 Task: Open essay playful template from the template gallery.
Action: Mouse moved to (40, 77)
Screenshot: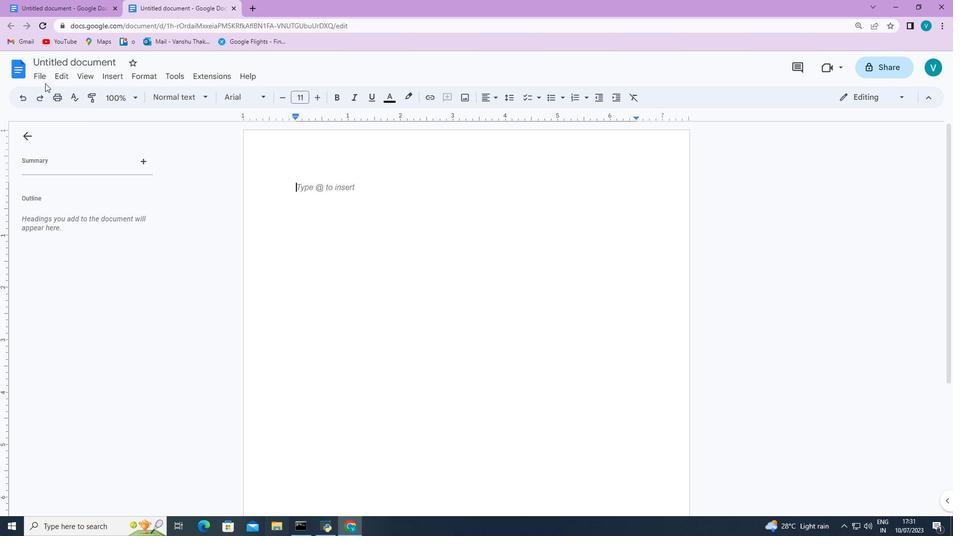 
Action: Mouse pressed left at (40, 77)
Screenshot: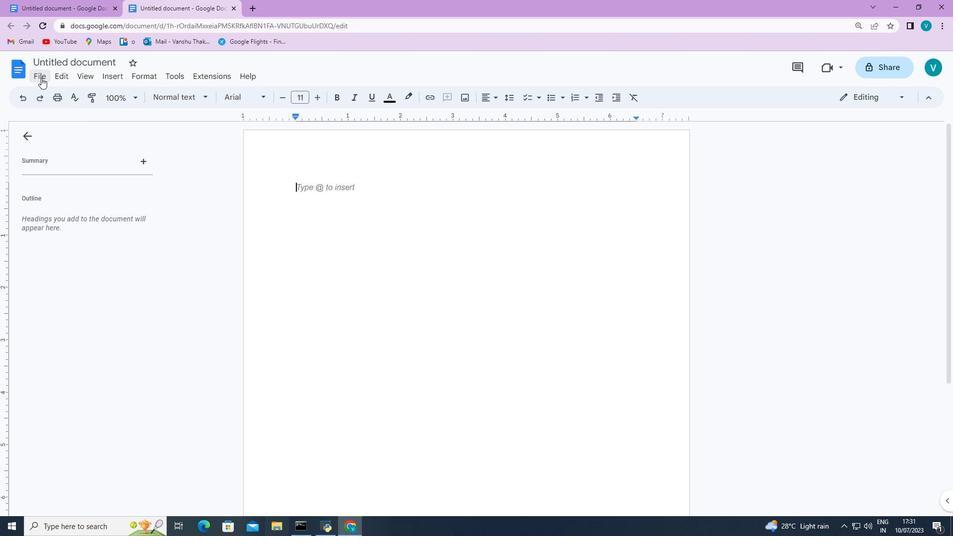 
Action: Mouse moved to (244, 106)
Screenshot: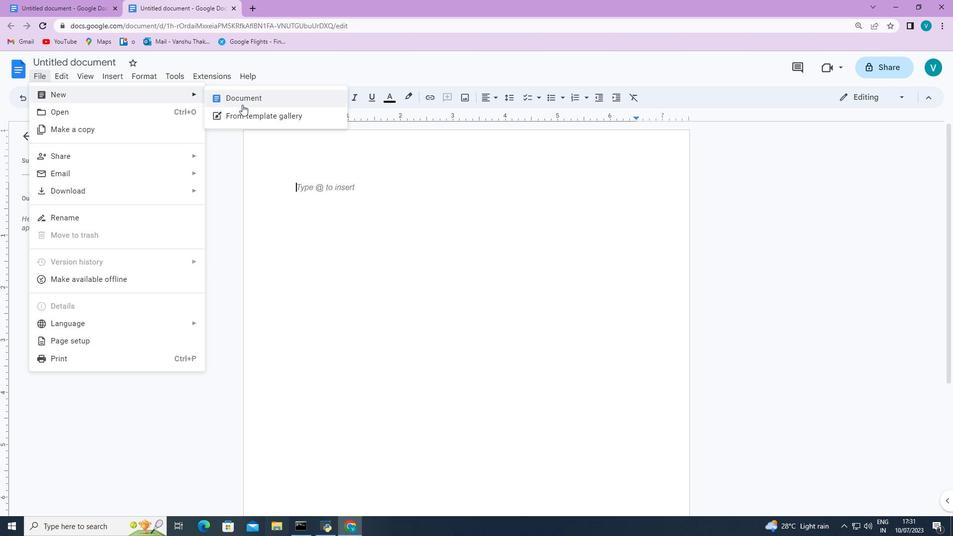 
Action: Mouse pressed left at (244, 106)
Screenshot: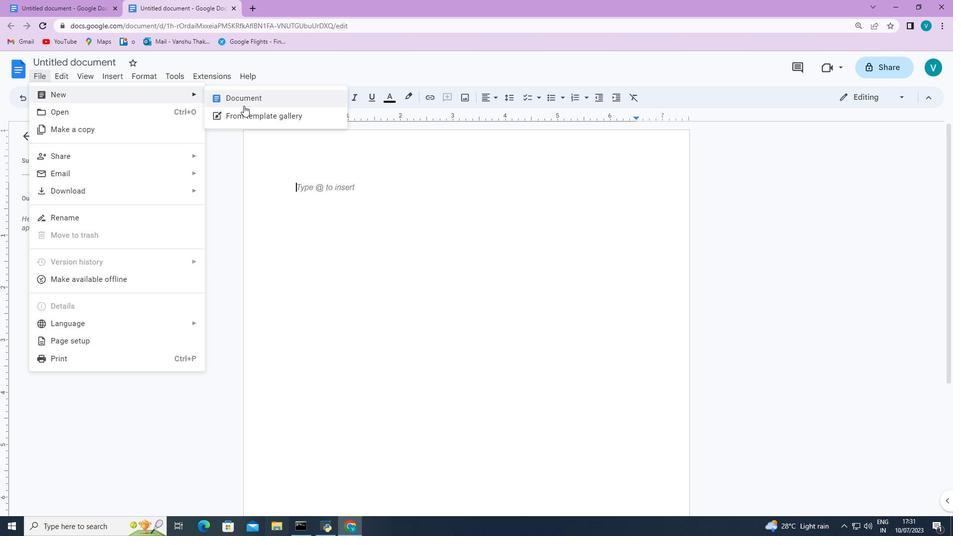 
Action: Mouse moved to (334, 246)
Screenshot: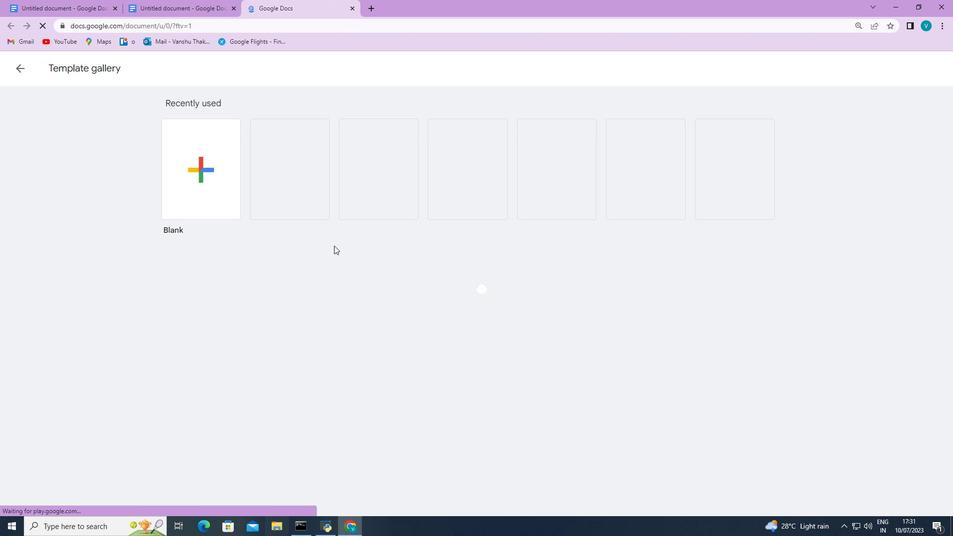 
Action: Mouse scrolled (334, 245) with delta (0, 0)
Screenshot: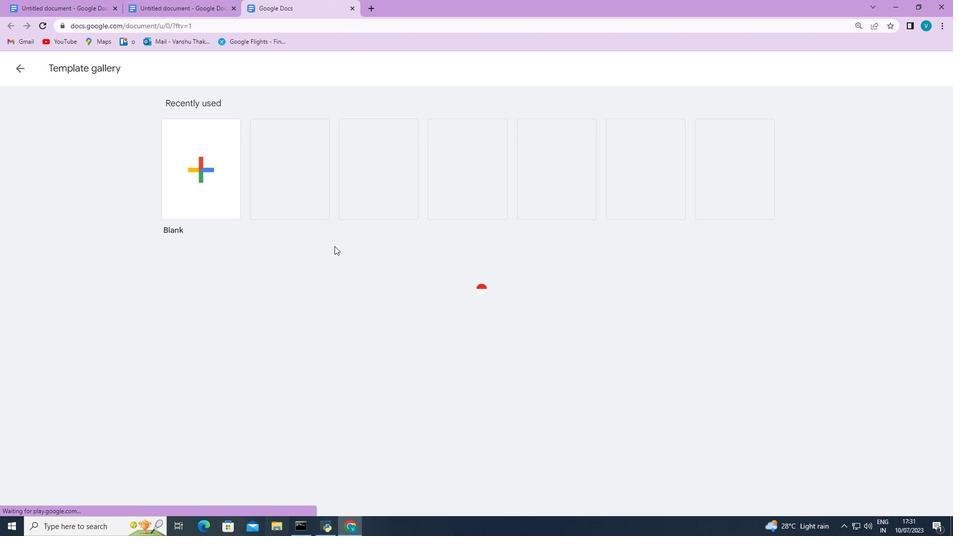 
Action: Mouse scrolled (334, 245) with delta (0, 0)
Screenshot: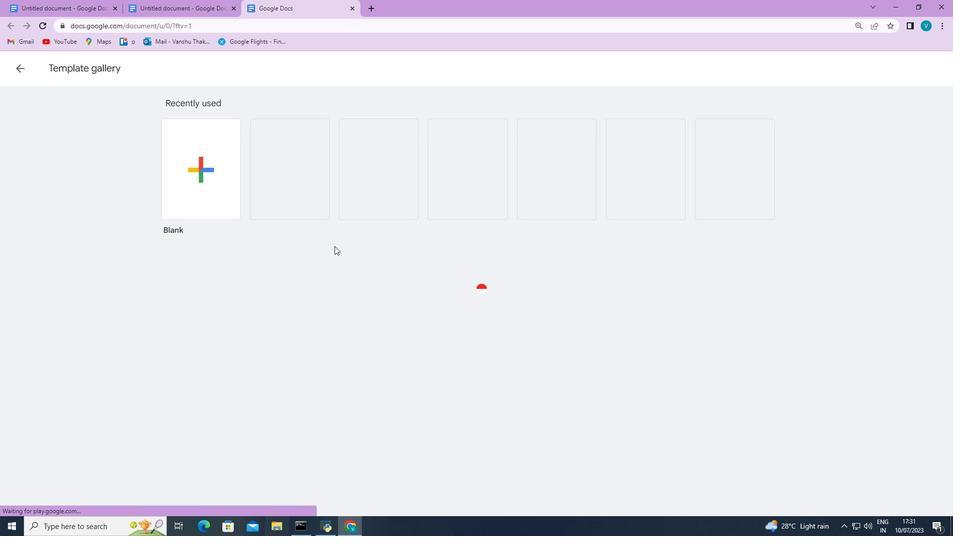 
Action: Mouse scrolled (334, 245) with delta (0, 0)
Screenshot: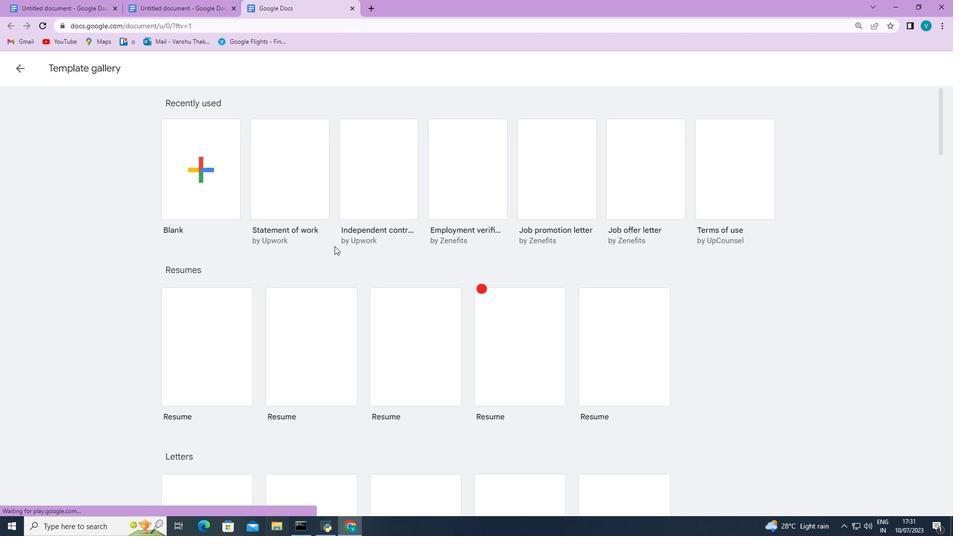 
Action: Mouse scrolled (334, 245) with delta (0, 0)
Screenshot: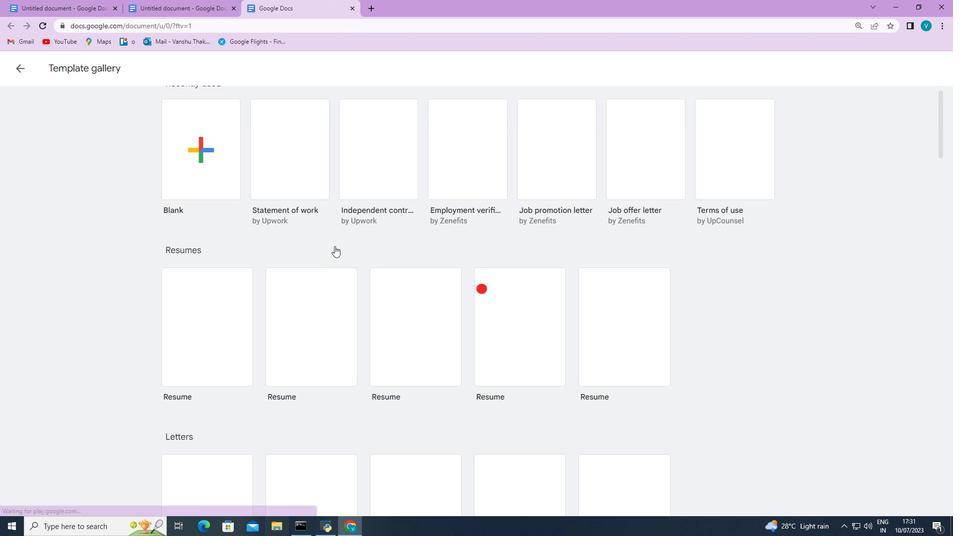 
Action: Mouse scrolled (334, 245) with delta (0, 0)
Screenshot: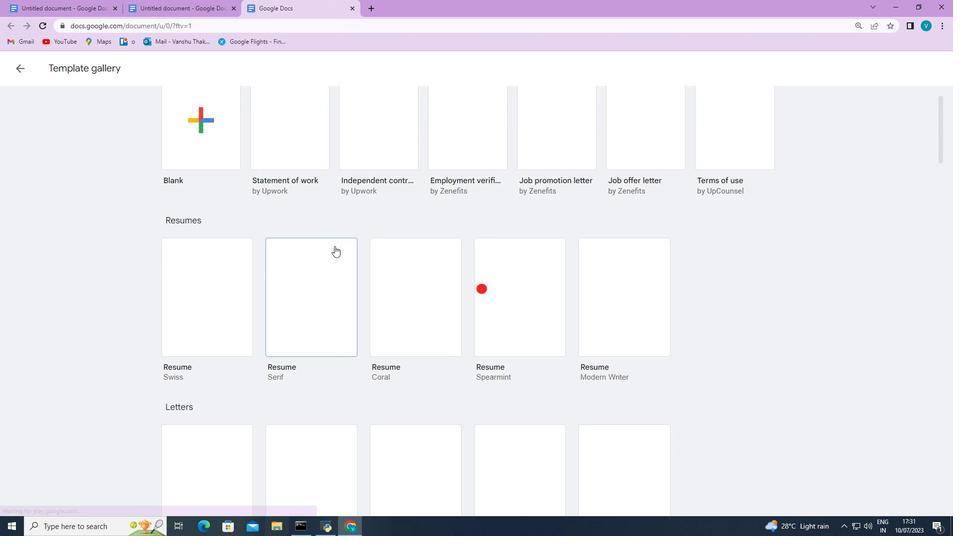 
Action: Mouse scrolled (334, 245) with delta (0, 0)
Screenshot: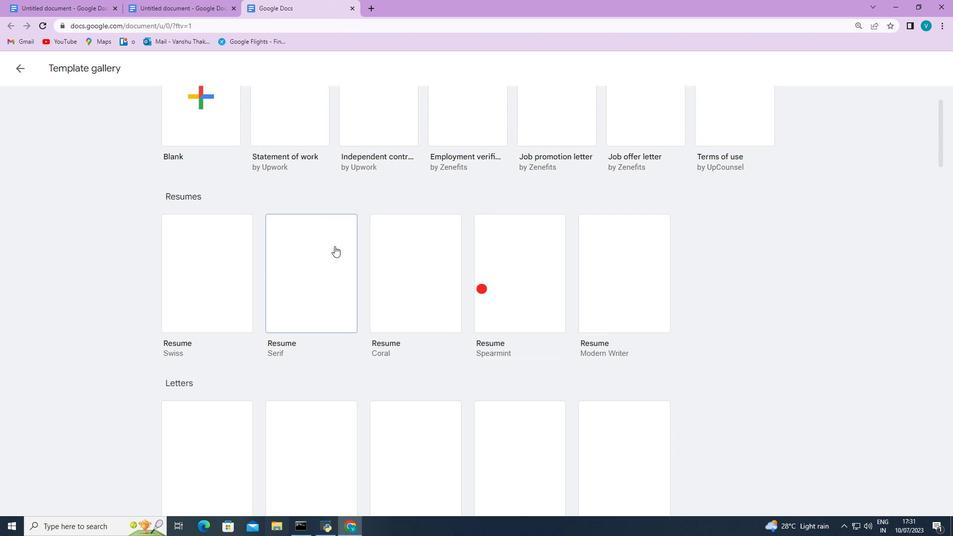 
Action: Mouse scrolled (334, 245) with delta (0, 0)
Screenshot: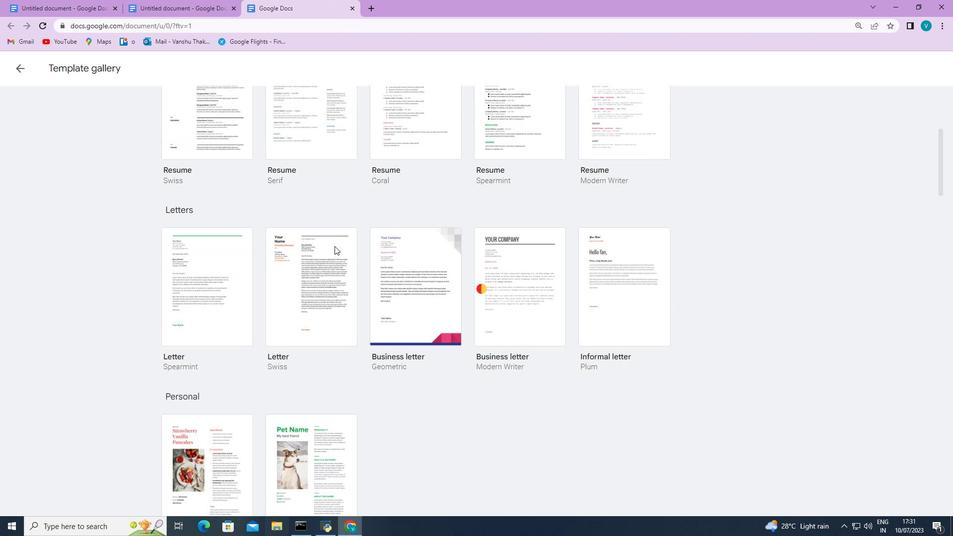 
Action: Mouse scrolled (334, 245) with delta (0, 0)
Screenshot: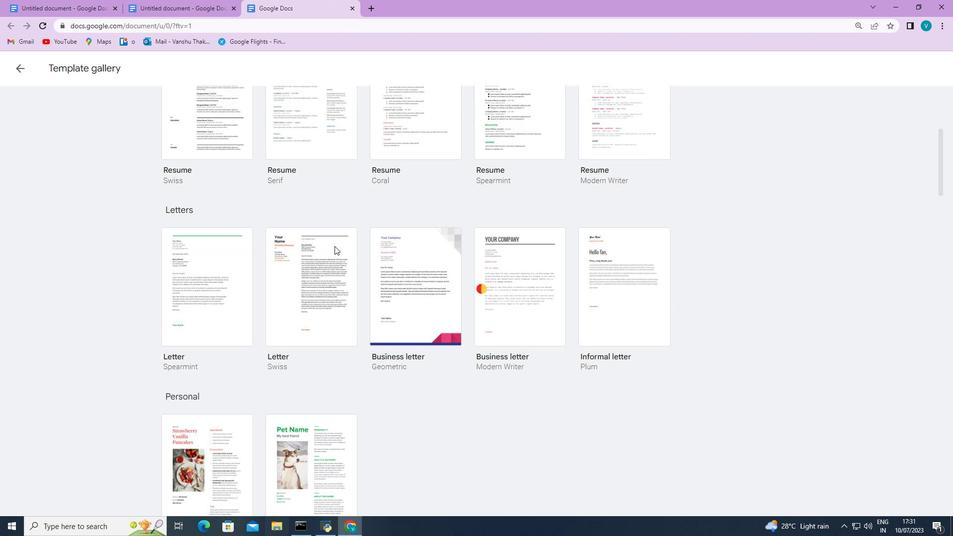 
Action: Mouse scrolled (334, 245) with delta (0, 0)
Screenshot: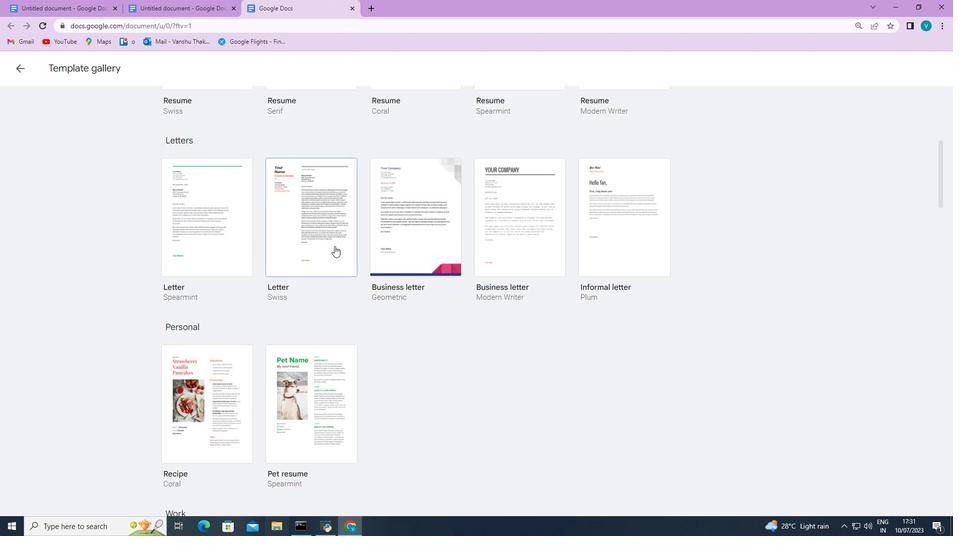 
Action: Mouse scrolled (334, 245) with delta (0, 0)
Screenshot: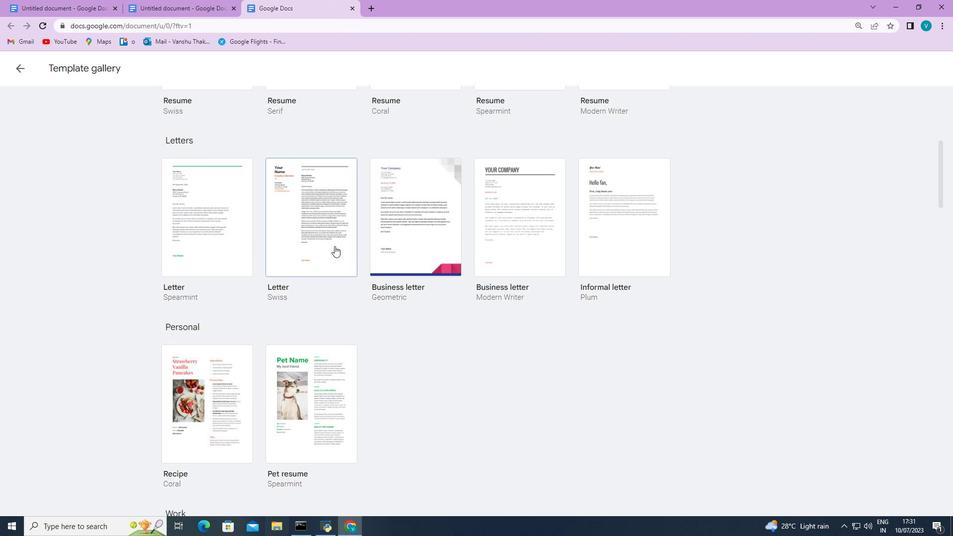 
Action: Mouse scrolled (334, 245) with delta (0, 0)
Screenshot: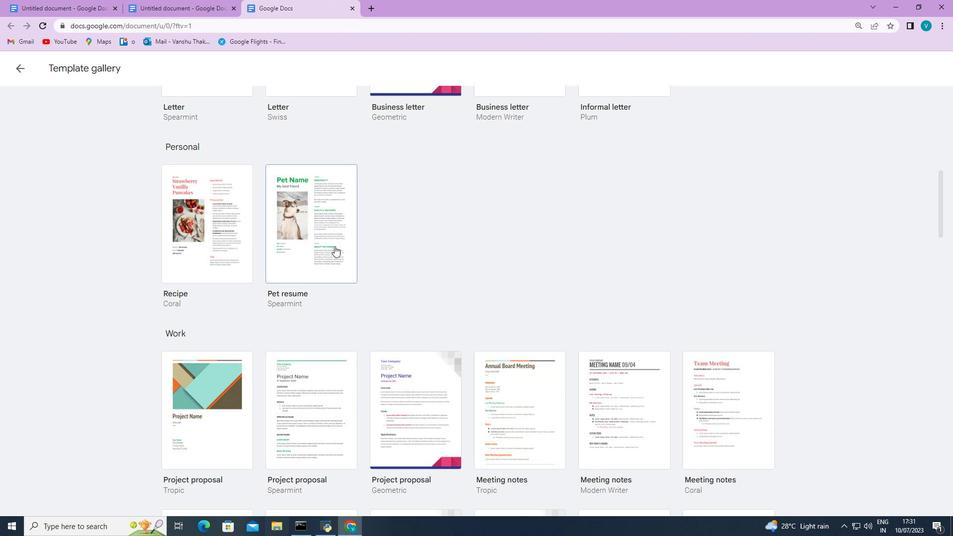 
Action: Mouse scrolled (334, 245) with delta (0, 0)
Screenshot: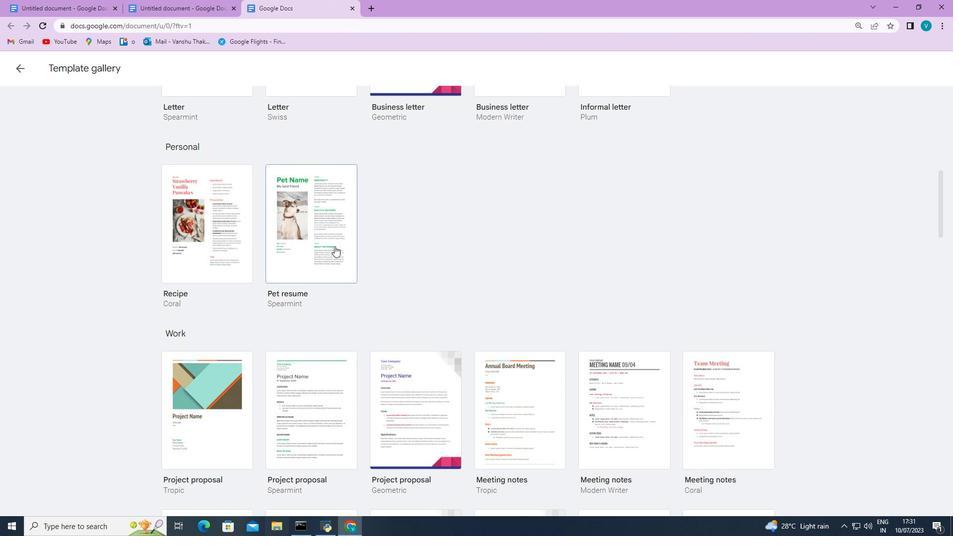 
Action: Mouse scrolled (334, 245) with delta (0, 0)
Screenshot: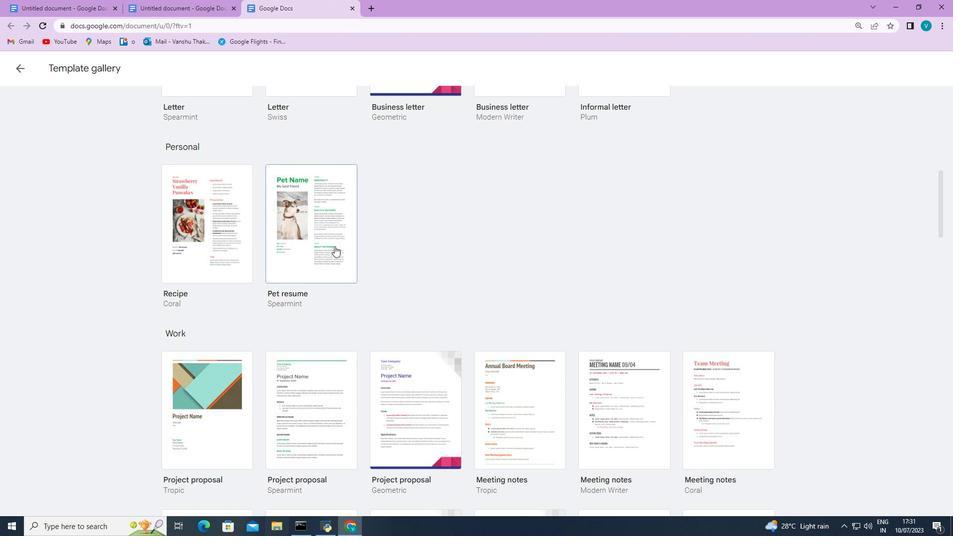 
Action: Mouse scrolled (334, 245) with delta (0, 0)
Screenshot: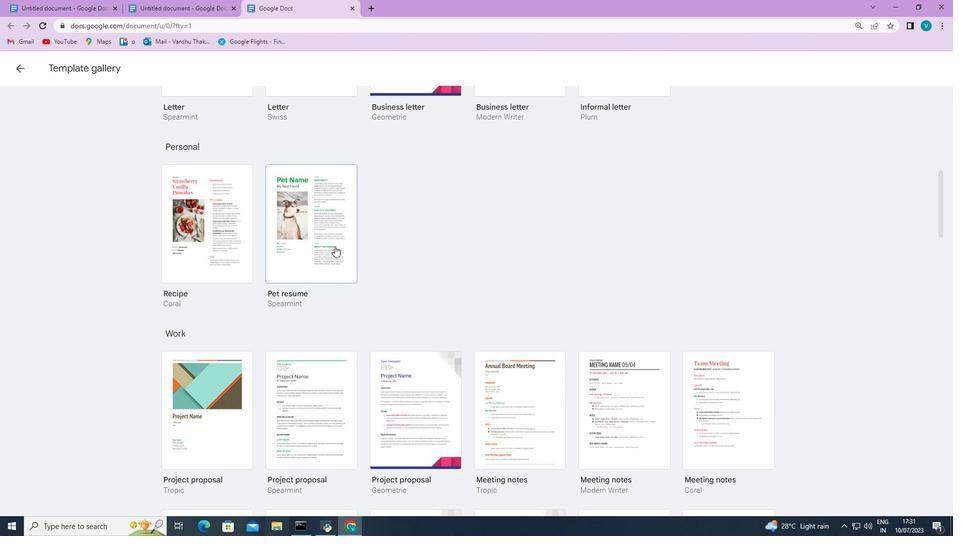 
Action: Mouse scrolled (334, 245) with delta (0, 0)
Screenshot: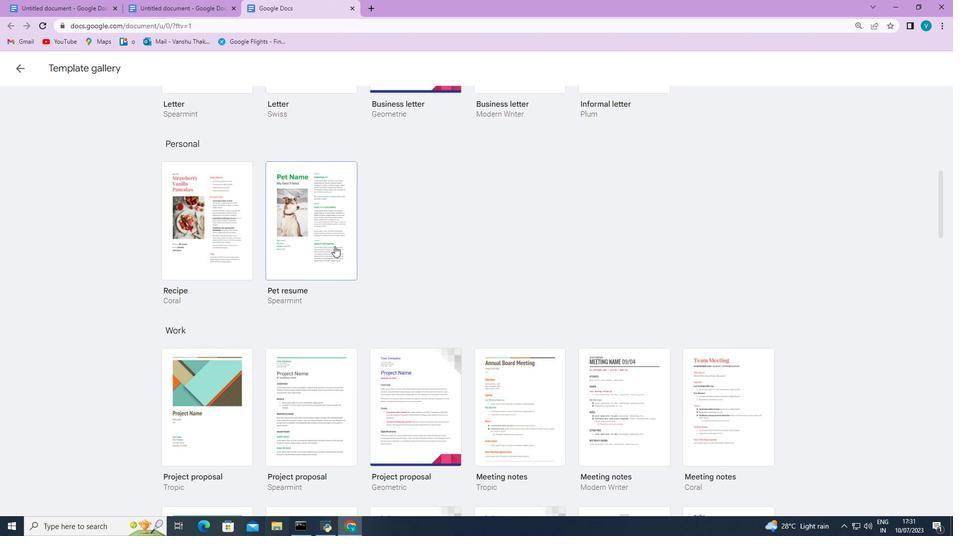 
Action: Mouse scrolled (334, 245) with delta (0, 0)
Screenshot: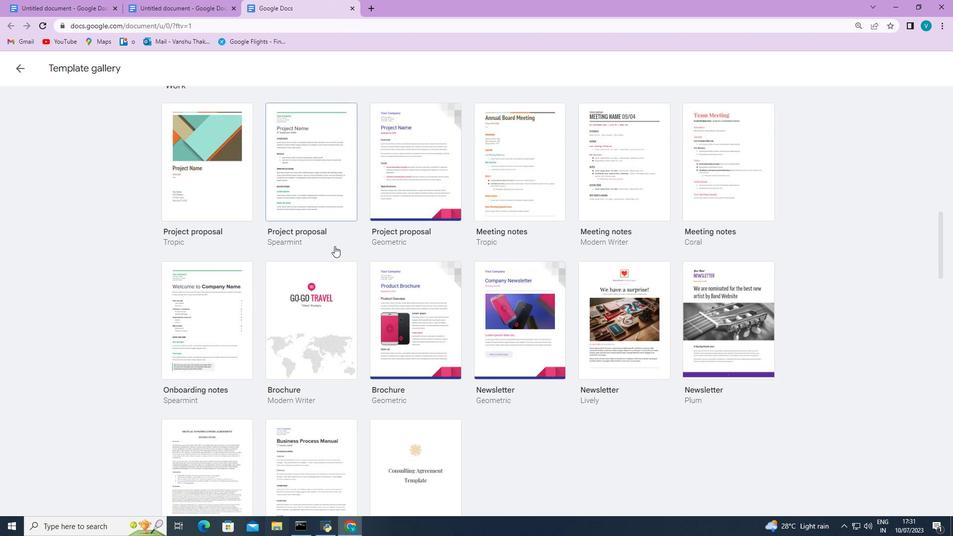 
Action: Mouse scrolled (334, 245) with delta (0, 0)
Screenshot: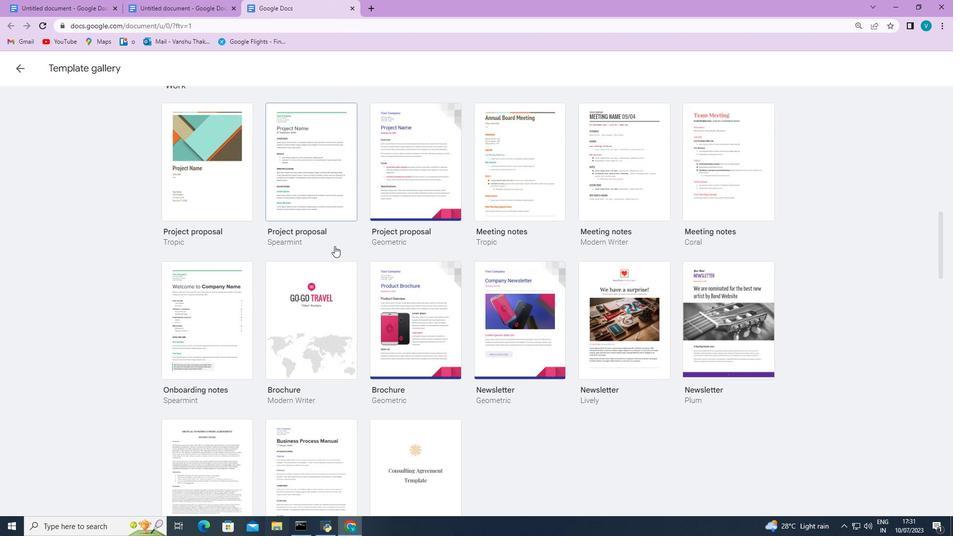 
Action: Mouse scrolled (334, 245) with delta (0, 0)
Screenshot: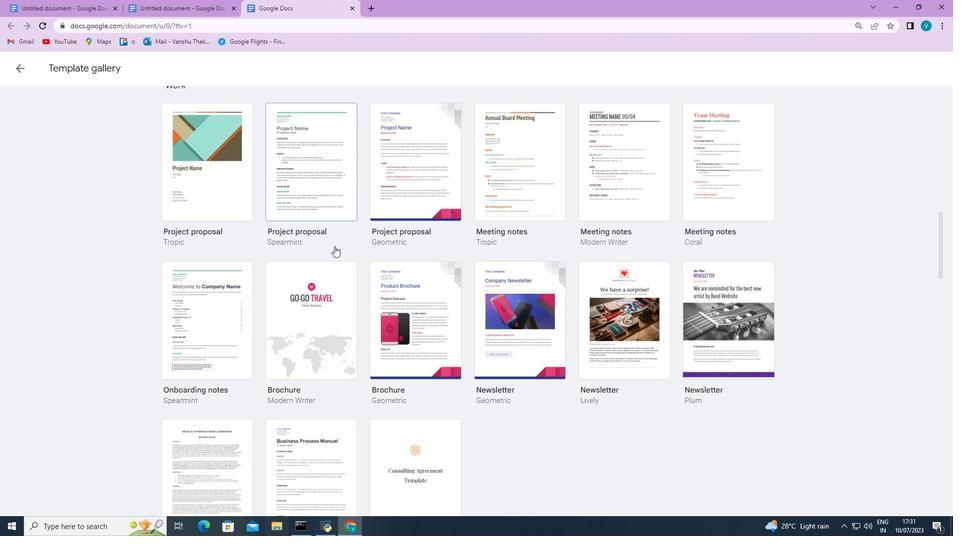 
Action: Mouse scrolled (334, 245) with delta (0, 0)
Screenshot: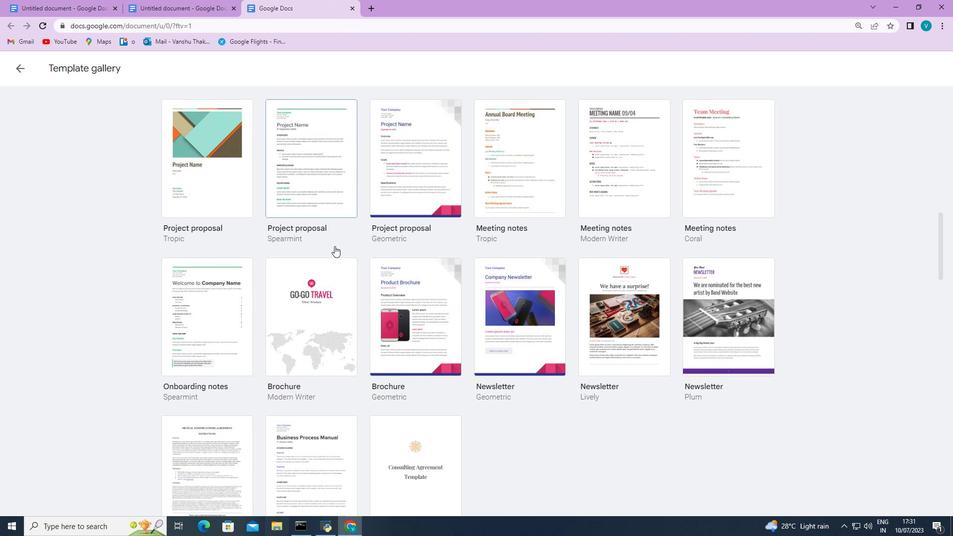 
Action: Mouse scrolled (334, 245) with delta (0, 0)
Screenshot: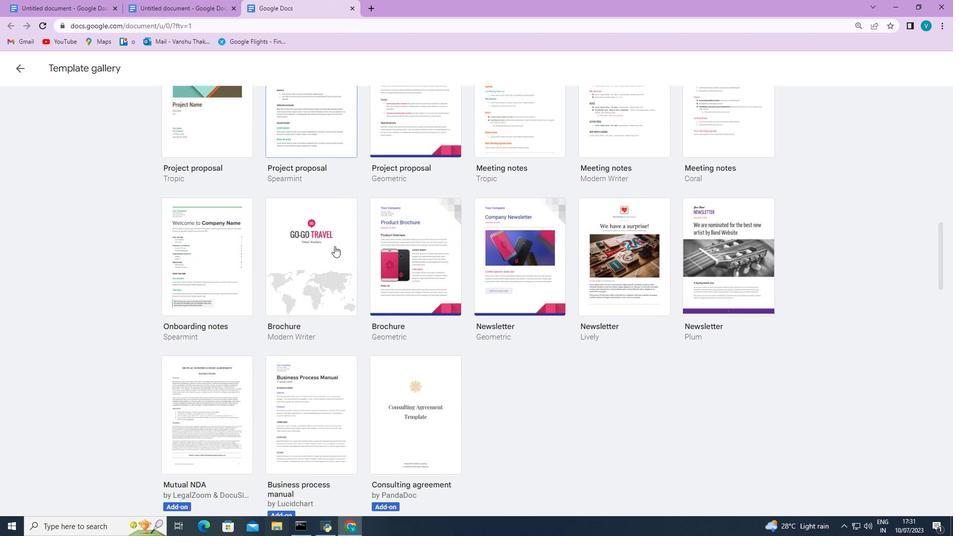 
Action: Mouse scrolled (334, 245) with delta (0, 0)
Screenshot: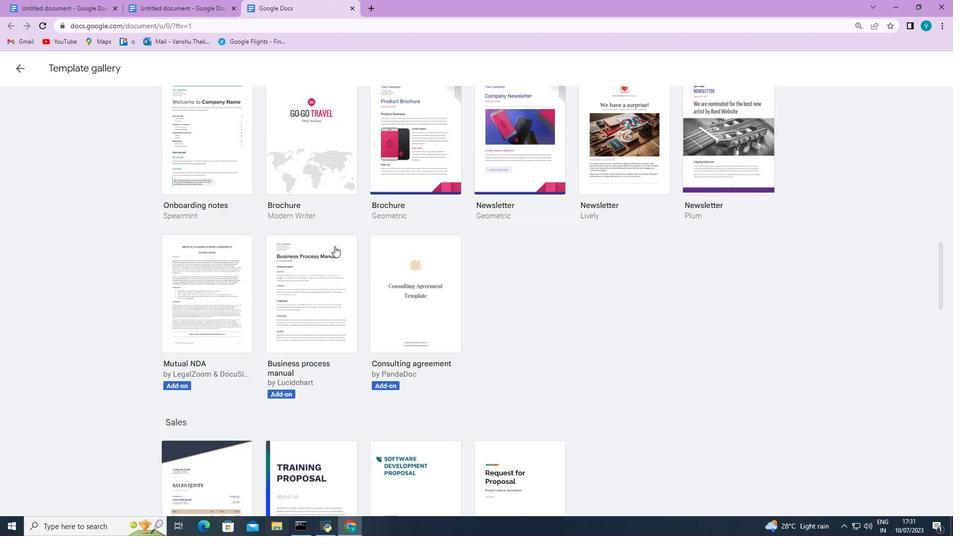 
Action: Mouse scrolled (334, 245) with delta (0, 0)
Screenshot: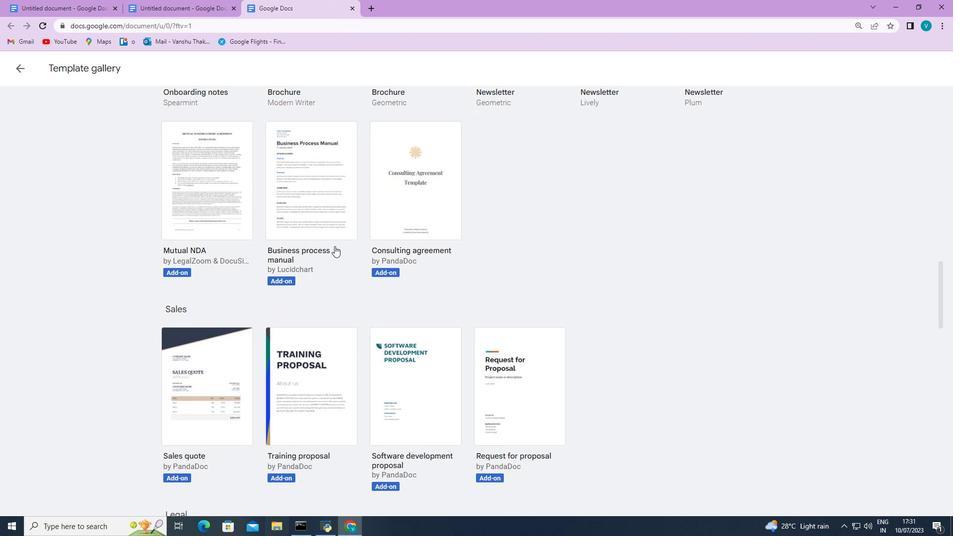
Action: Mouse scrolled (334, 245) with delta (0, 0)
Screenshot: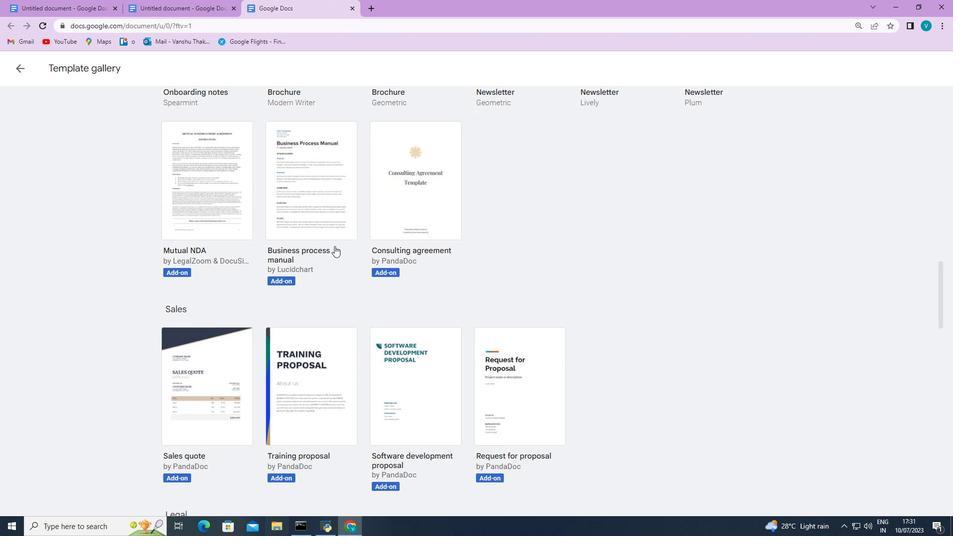 
Action: Mouse scrolled (334, 245) with delta (0, 0)
Screenshot: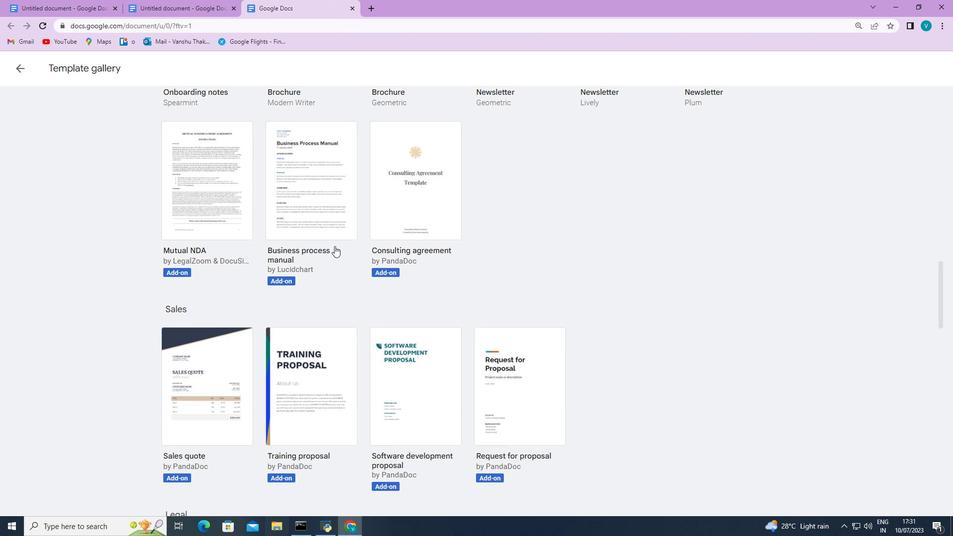 
Action: Mouse scrolled (334, 245) with delta (0, 0)
Screenshot: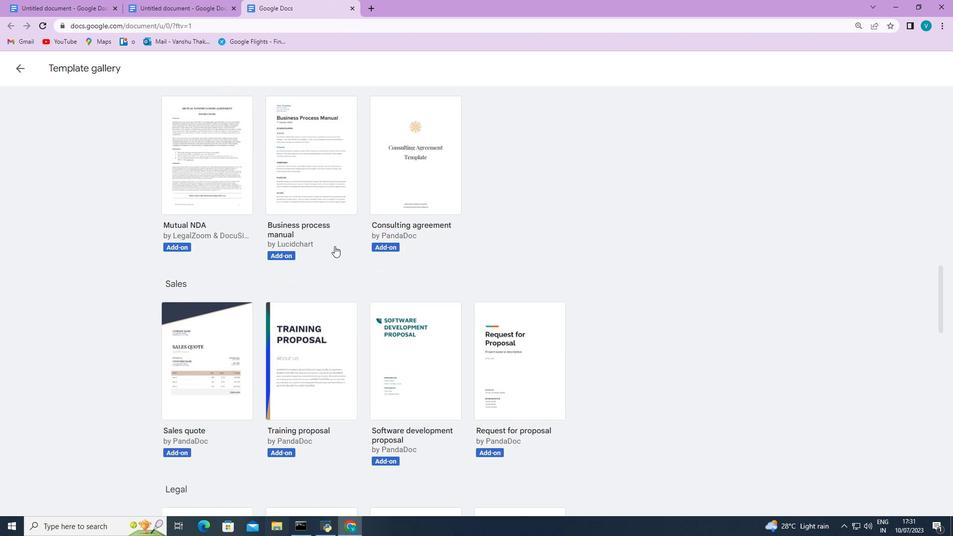 
Action: Mouse scrolled (334, 245) with delta (0, 0)
Screenshot: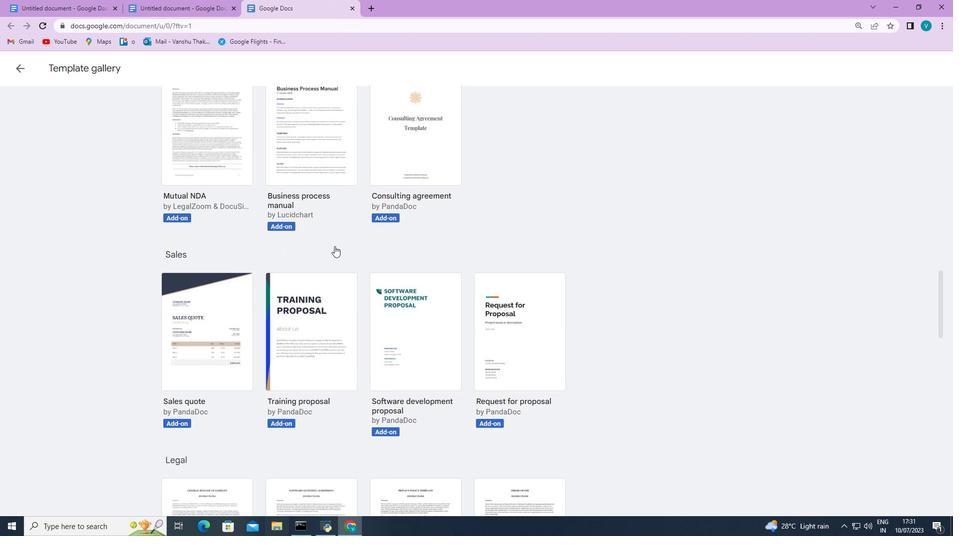
Action: Mouse scrolled (334, 245) with delta (0, 0)
Screenshot: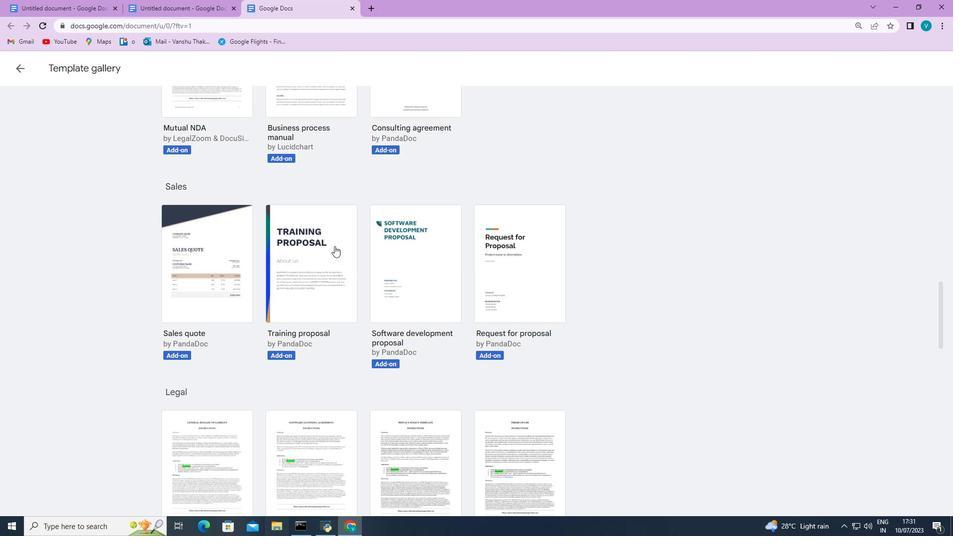 
Action: Mouse scrolled (334, 245) with delta (0, 0)
Screenshot: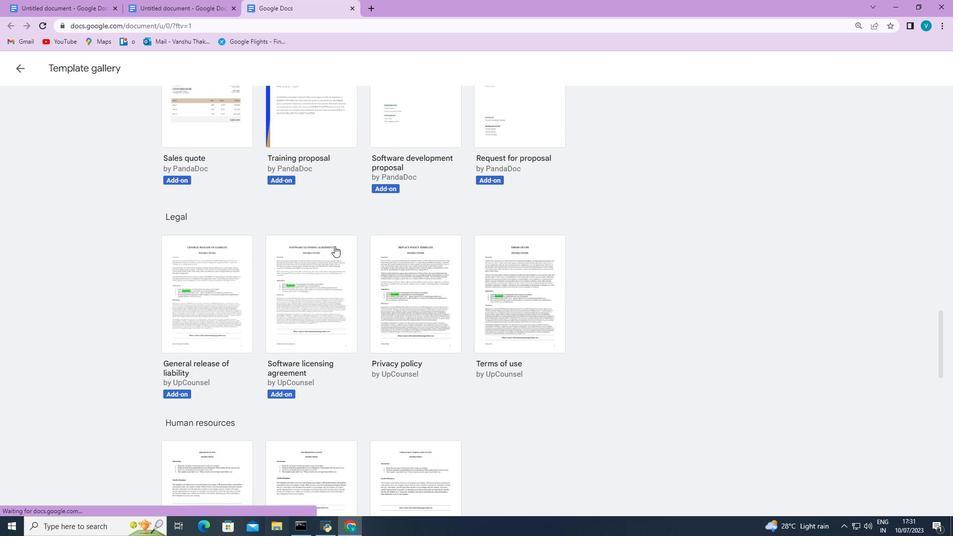 
Action: Mouse scrolled (334, 245) with delta (0, 0)
Screenshot: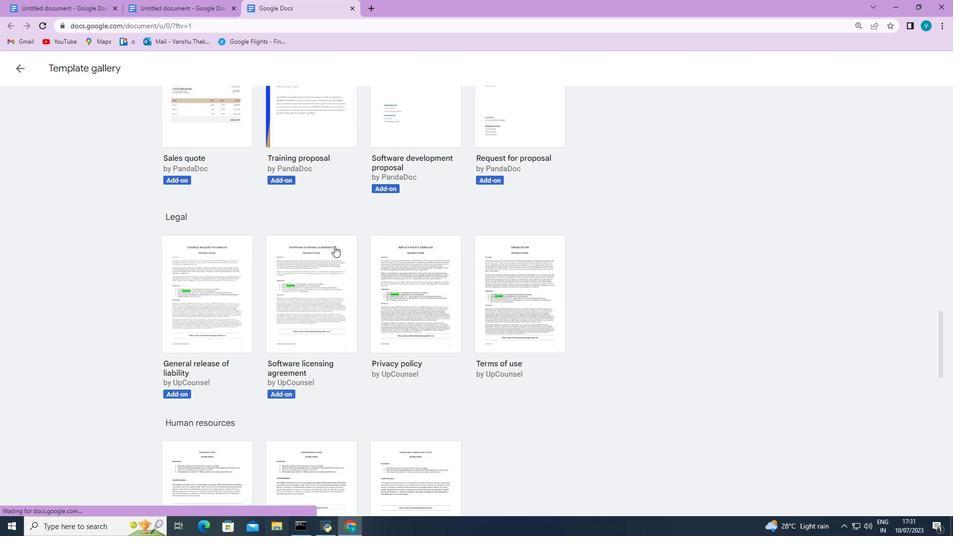 
Action: Mouse scrolled (334, 245) with delta (0, 0)
Screenshot: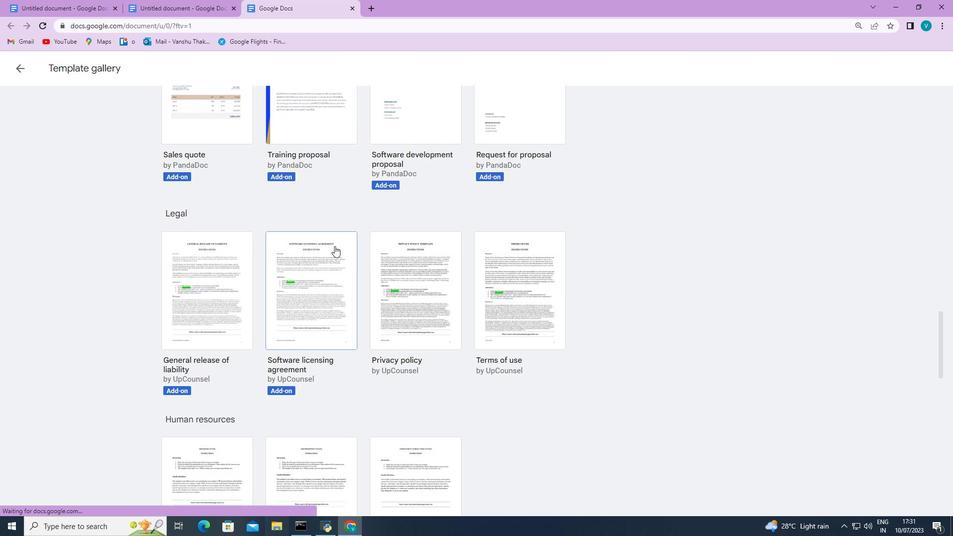 
Action: Mouse scrolled (334, 245) with delta (0, 0)
Screenshot: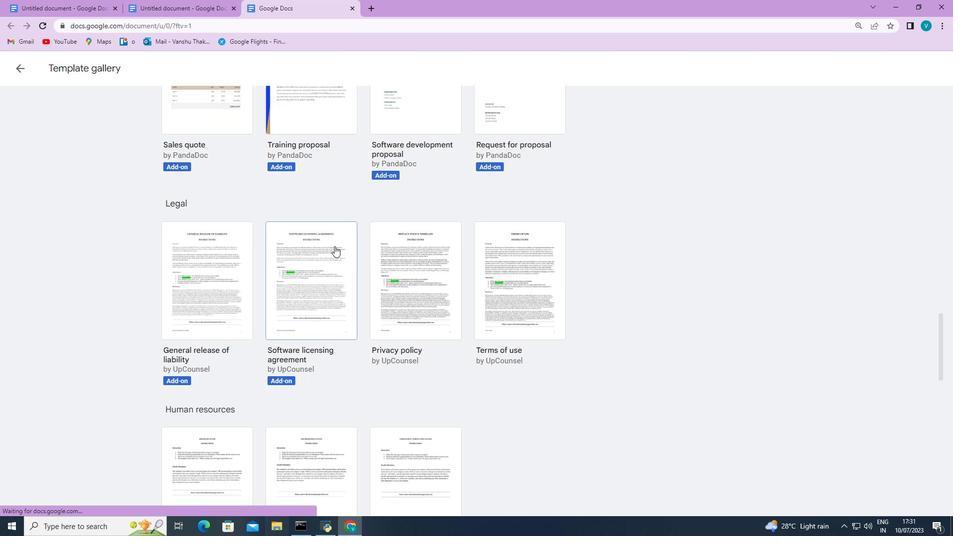 
Action: Mouse scrolled (334, 245) with delta (0, 0)
Screenshot: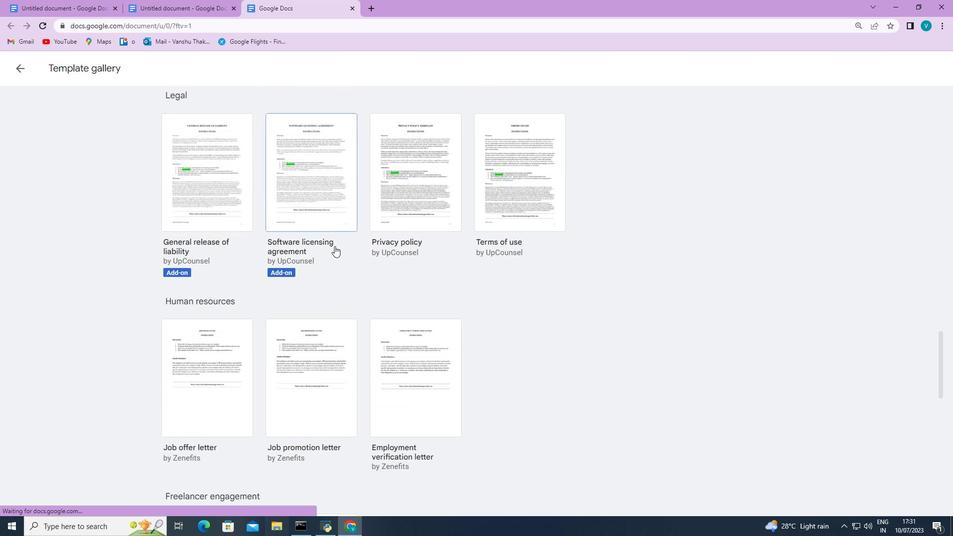 
Action: Mouse scrolled (334, 245) with delta (0, 0)
Screenshot: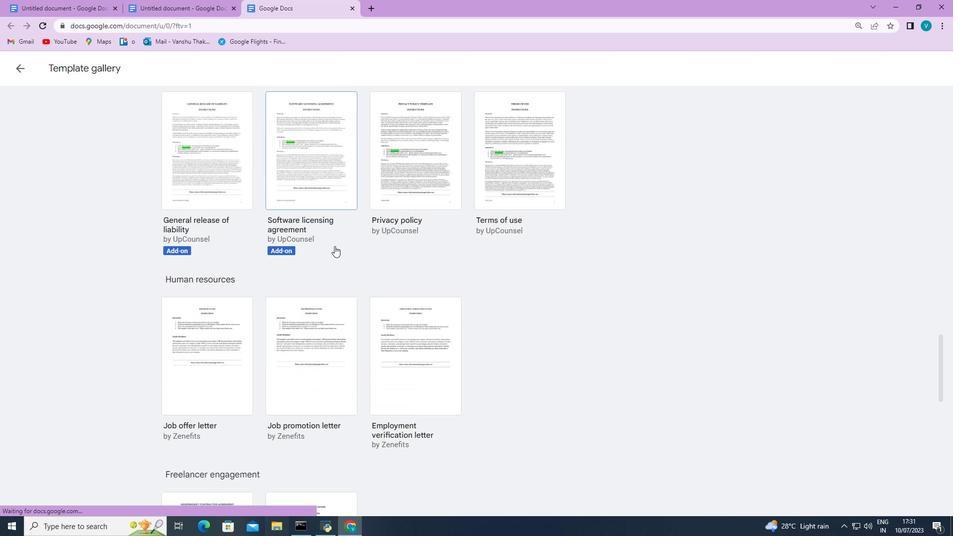 
Action: Mouse scrolled (334, 245) with delta (0, 0)
Screenshot: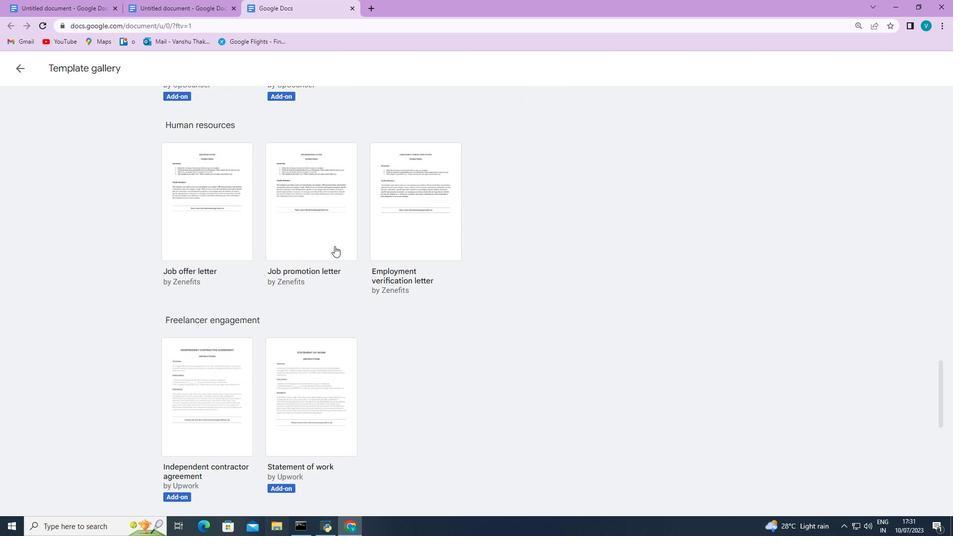 
Action: Mouse scrolled (334, 245) with delta (0, 0)
Screenshot: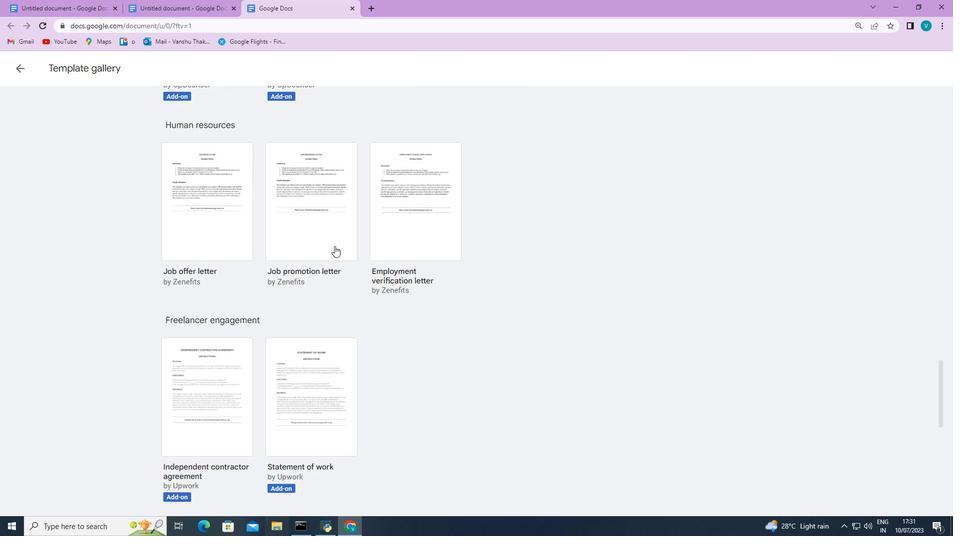 
Action: Mouse scrolled (334, 245) with delta (0, 0)
Screenshot: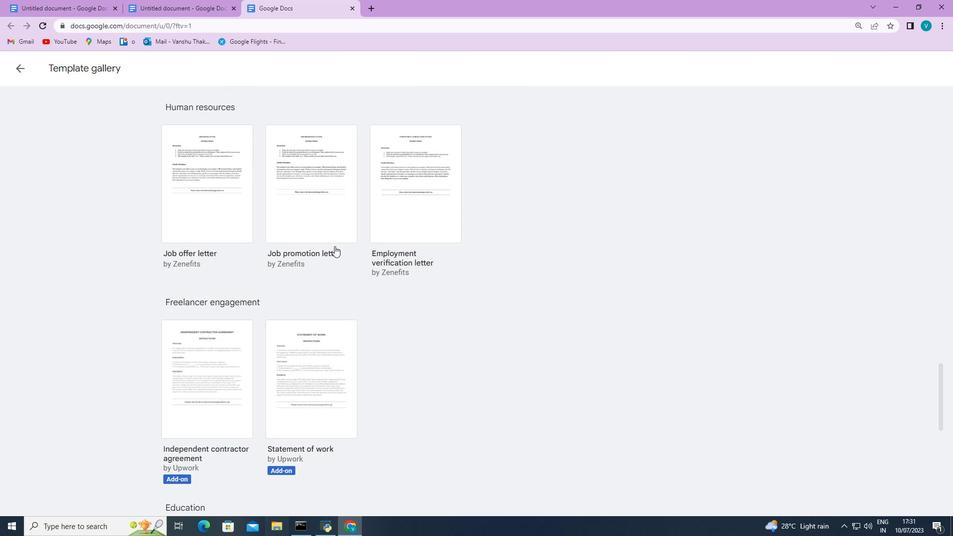 
Action: Mouse scrolled (334, 245) with delta (0, 0)
Screenshot: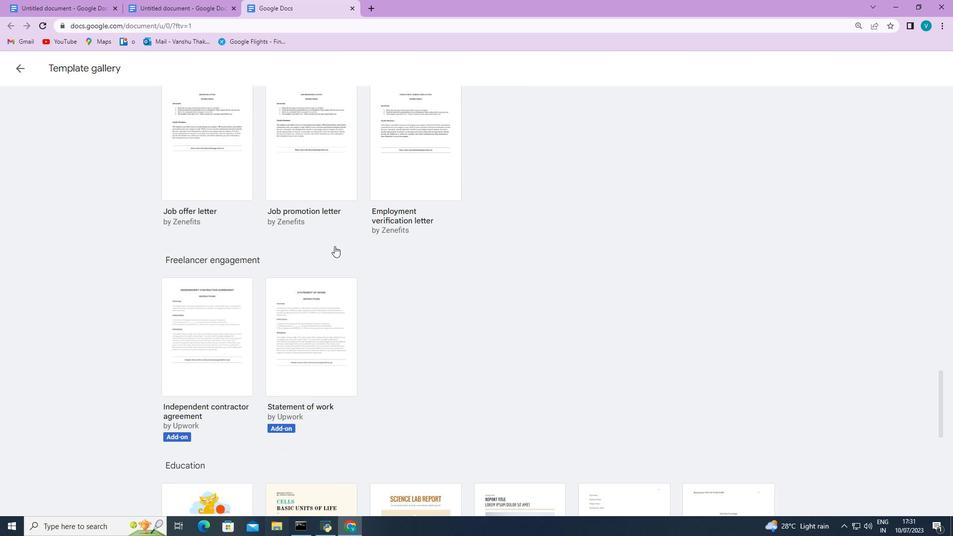 
Action: Mouse scrolled (334, 245) with delta (0, 0)
Screenshot: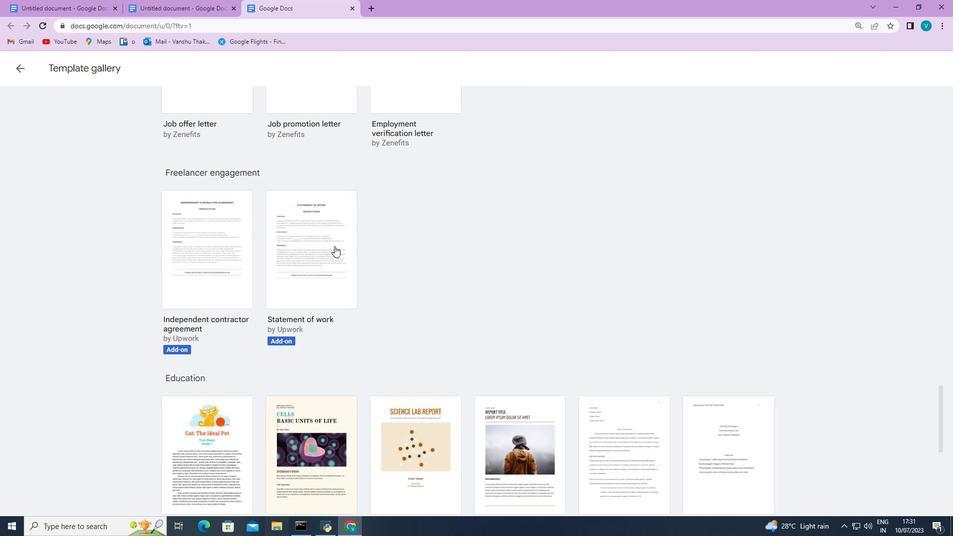 
Action: Mouse scrolled (334, 245) with delta (0, 0)
Screenshot: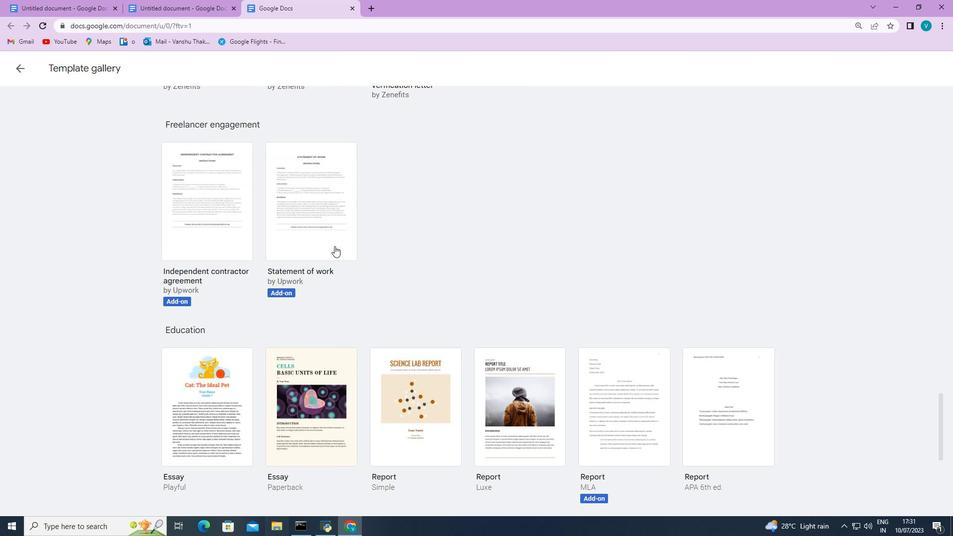 
Action: Mouse moved to (214, 282)
Screenshot: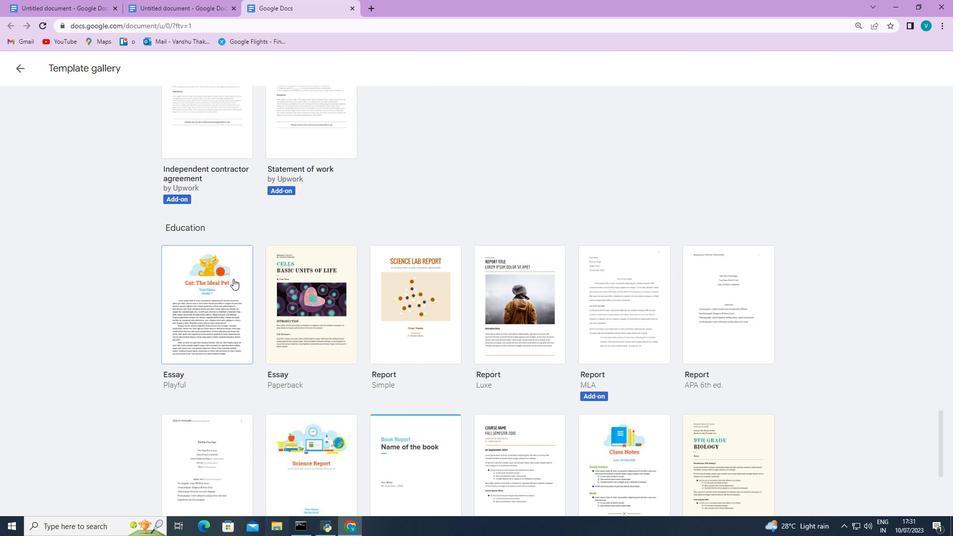 
Action: Mouse pressed left at (214, 282)
Screenshot: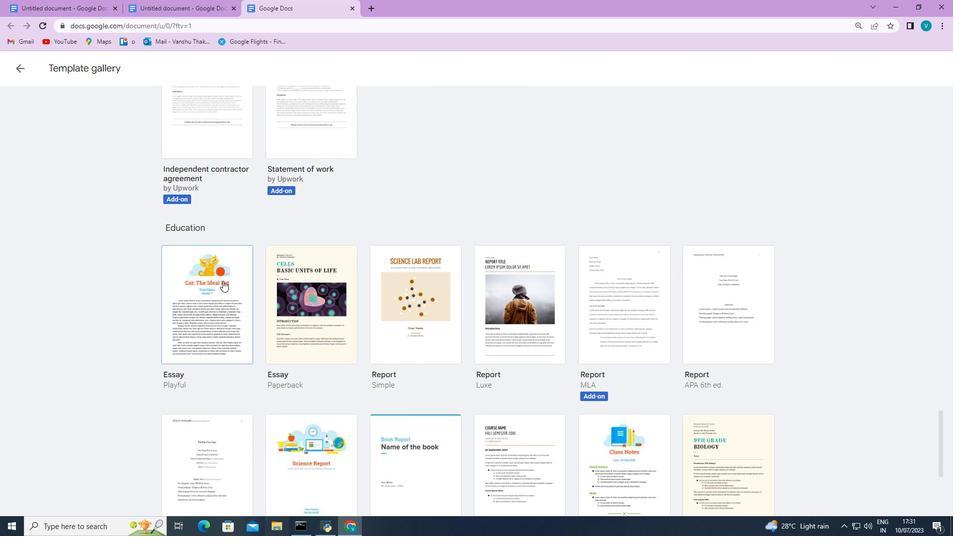 
